Task: Follow the page of Shell
Action: Mouse moved to (18, 224)
Screenshot: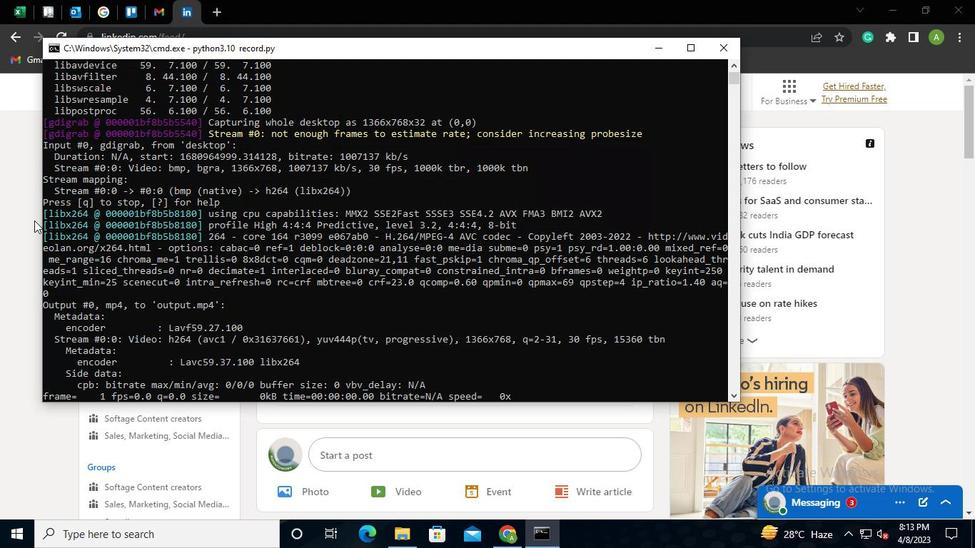 
Action: Mouse pressed left at (18, 224)
Screenshot: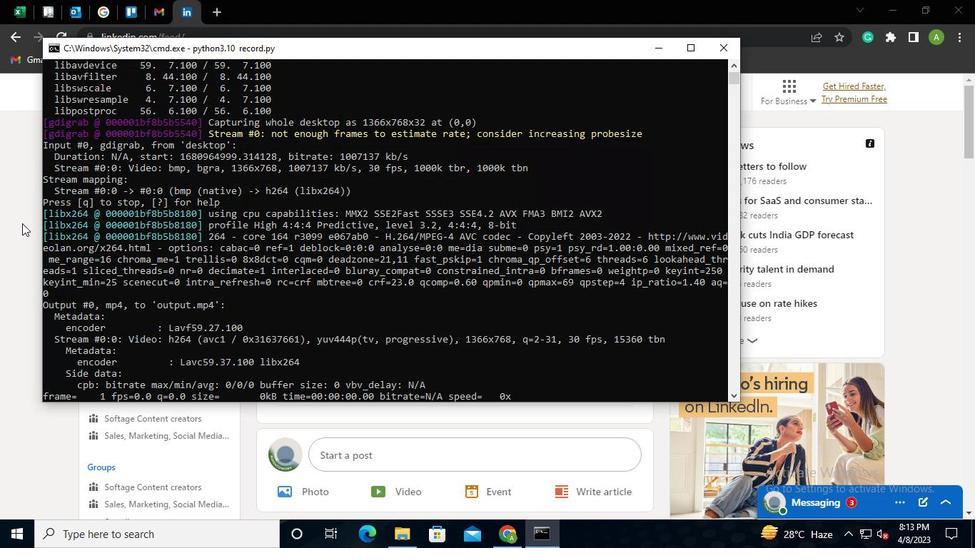 
Action: Mouse moved to (150, 86)
Screenshot: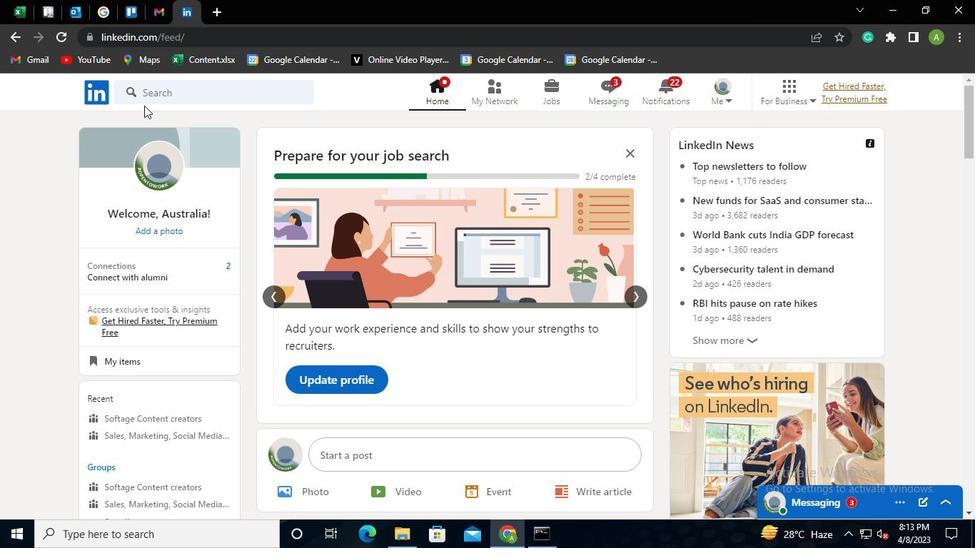 
Action: Mouse pressed left at (150, 86)
Screenshot: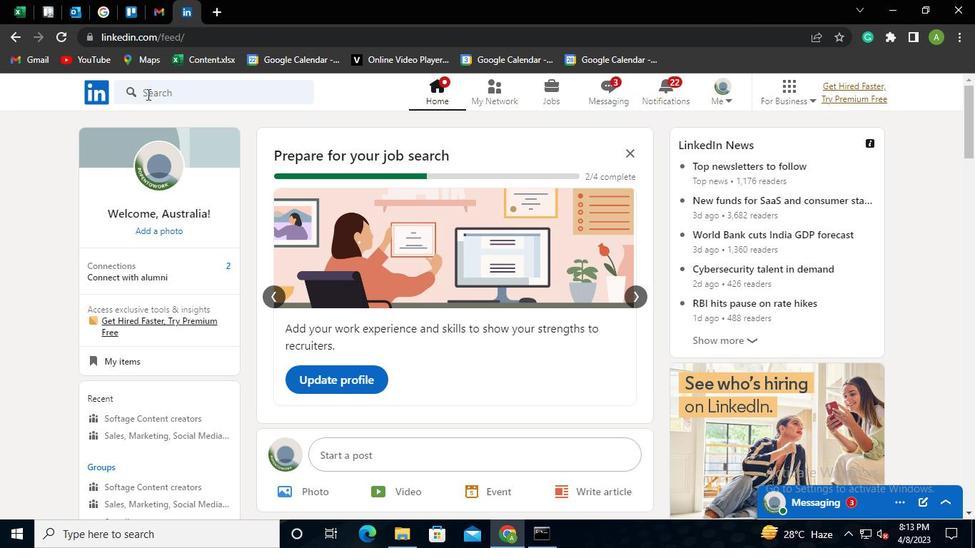 
Action: Mouse moved to (174, 214)
Screenshot: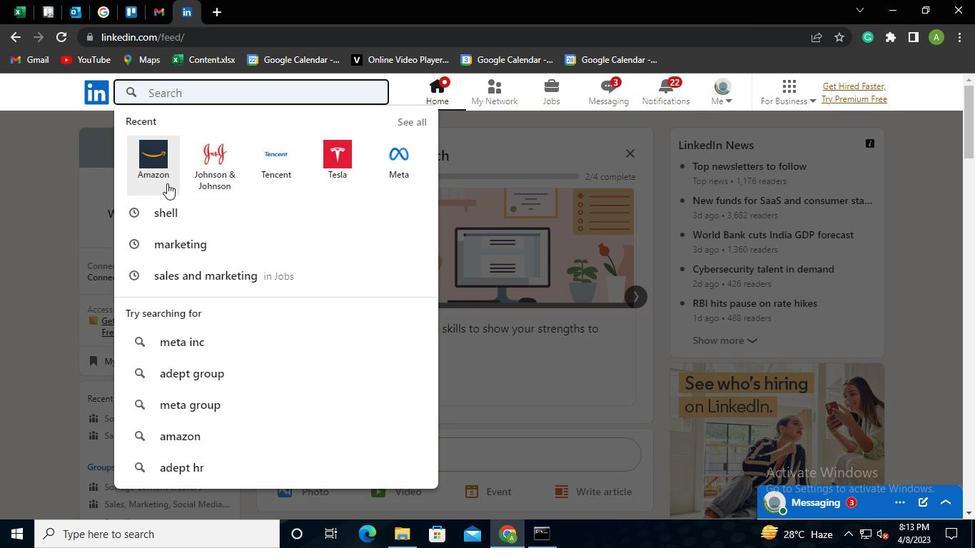 
Action: Mouse pressed left at (174, 214)
Screenshot: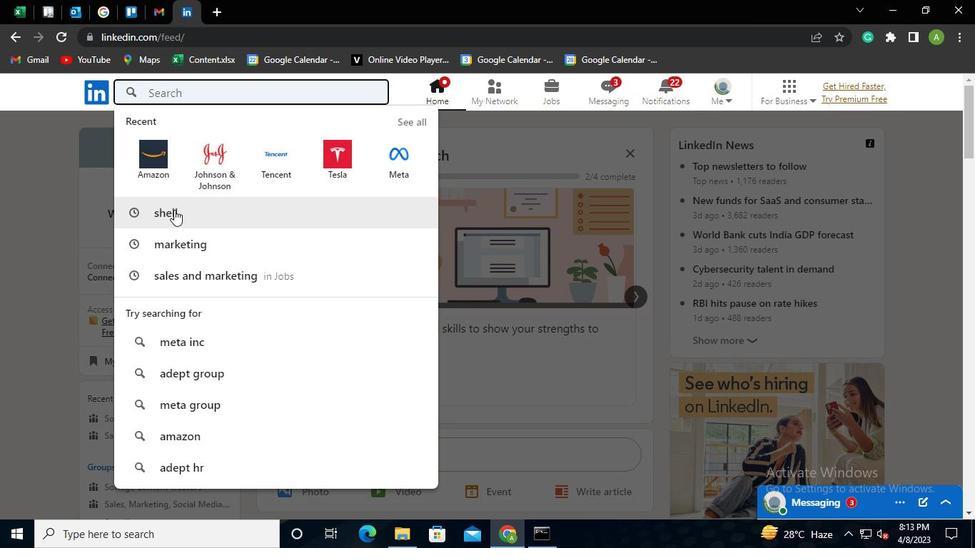
Action: Mouse moved to (388, 301)
Screenshot: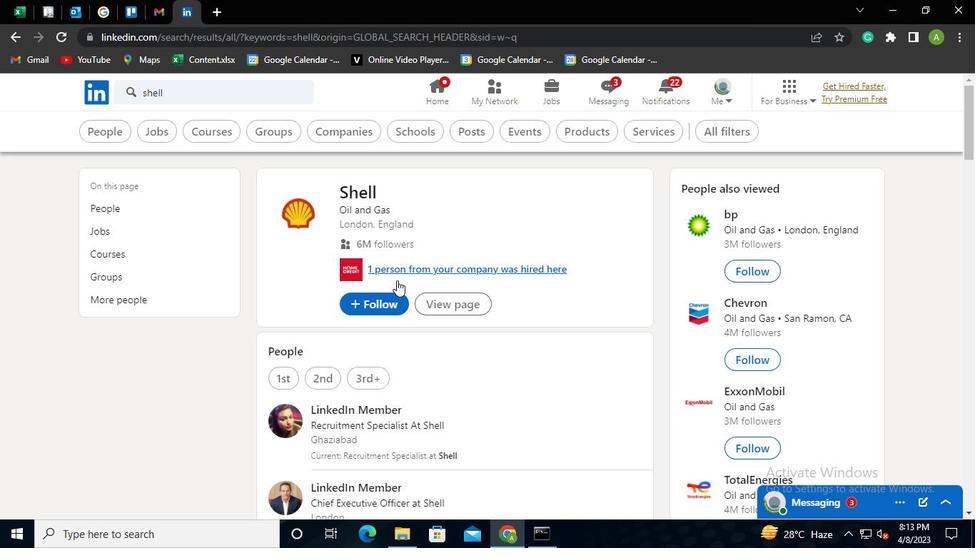 
Action: Mouse pressed left at (388, 301)
Screenshot: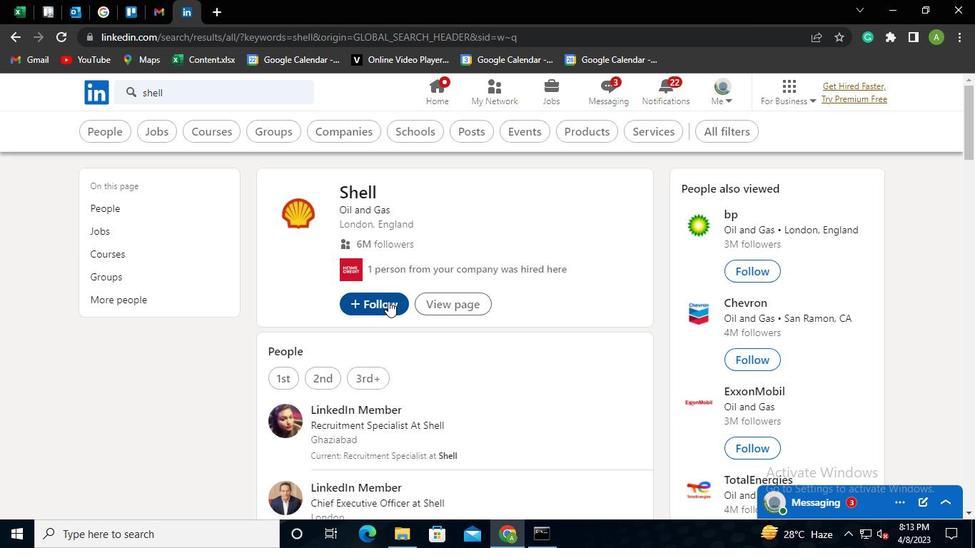 
Action: Mouse moved to (546, 548)
Screenshot: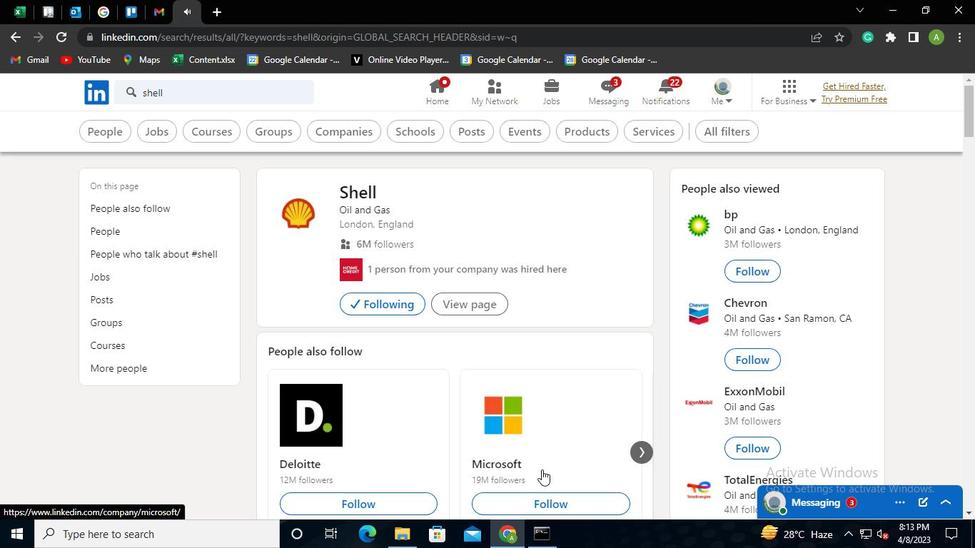 
Action: Mouse pressed left at (546, 547)
Screenshot: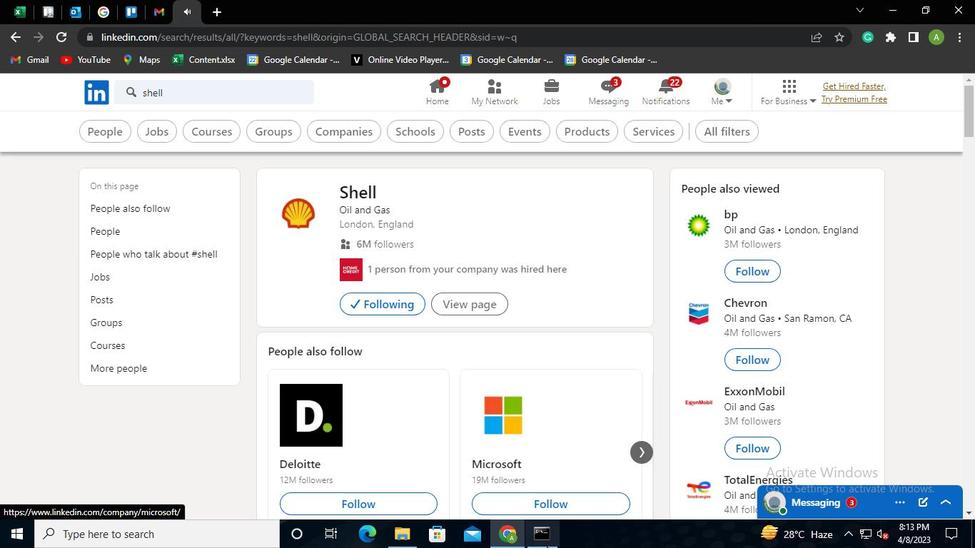 
Action: Mouse moved to (720, 47)
Screenshot: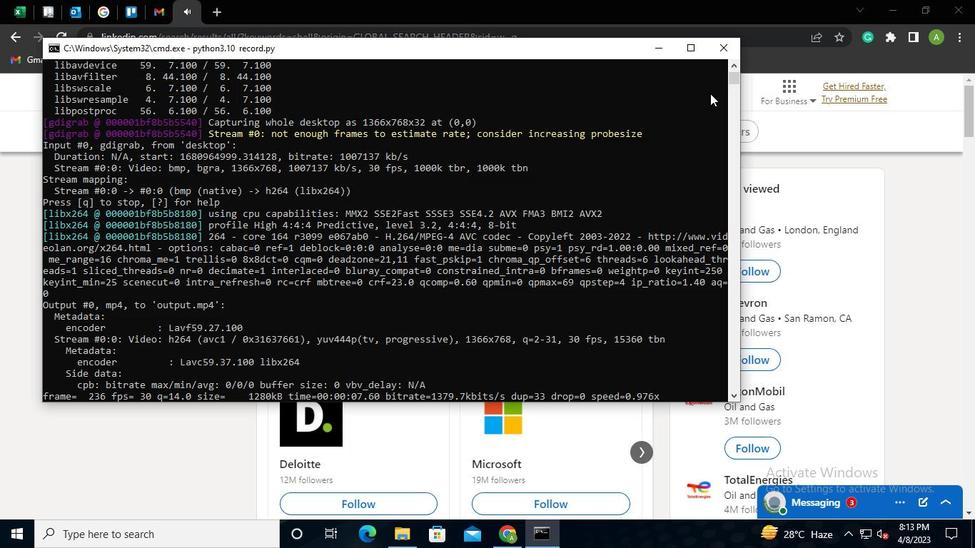 
Action: Mouse pressed left at (720, 47)
Screenshot: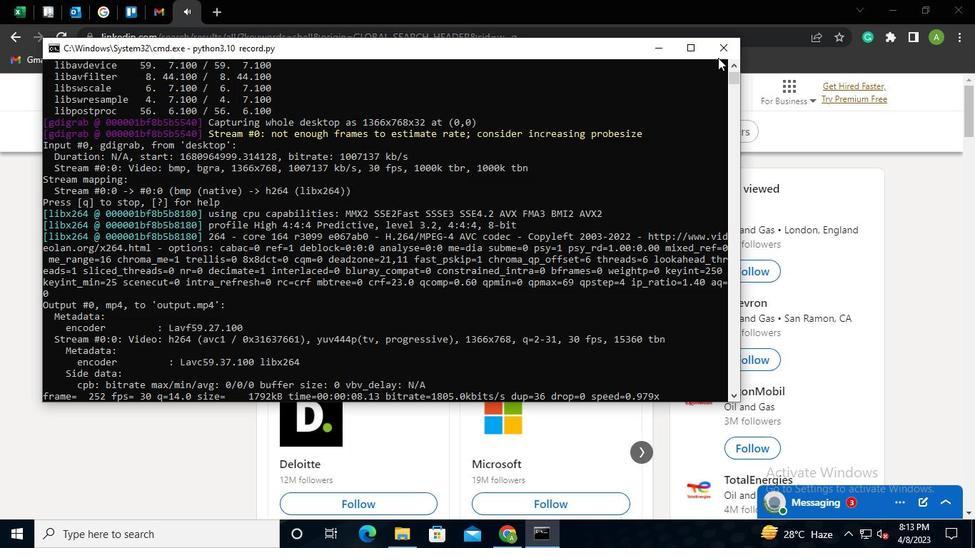 
Action: Mouse moved to (719, 46)
Screenshot: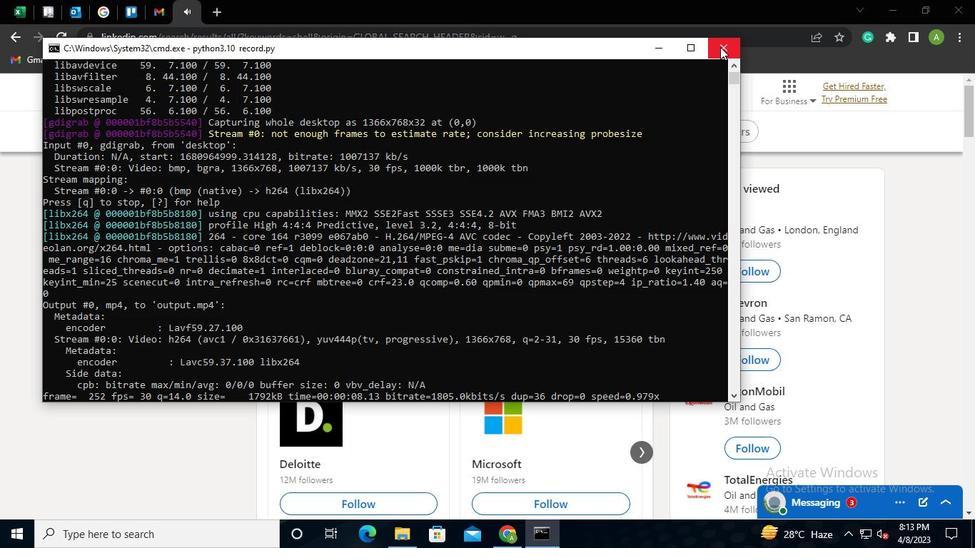 
